 Task: Print the page on letter size paper.
Action: Mouse moved to (1058, 28)
Screenshot: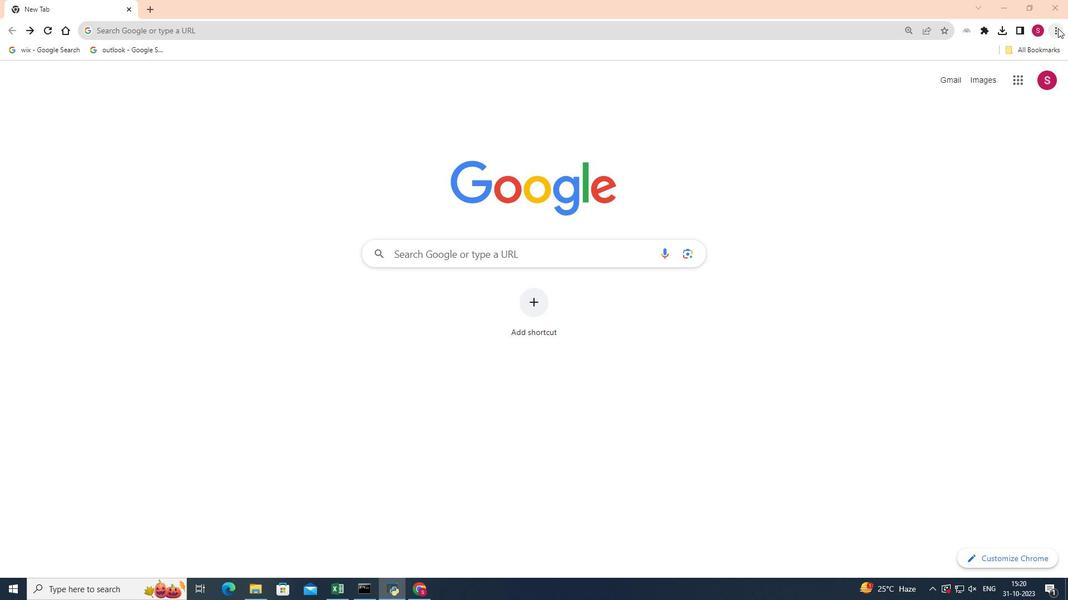 
Action: Mouse pressed left at (1058, 28)
Screenshot: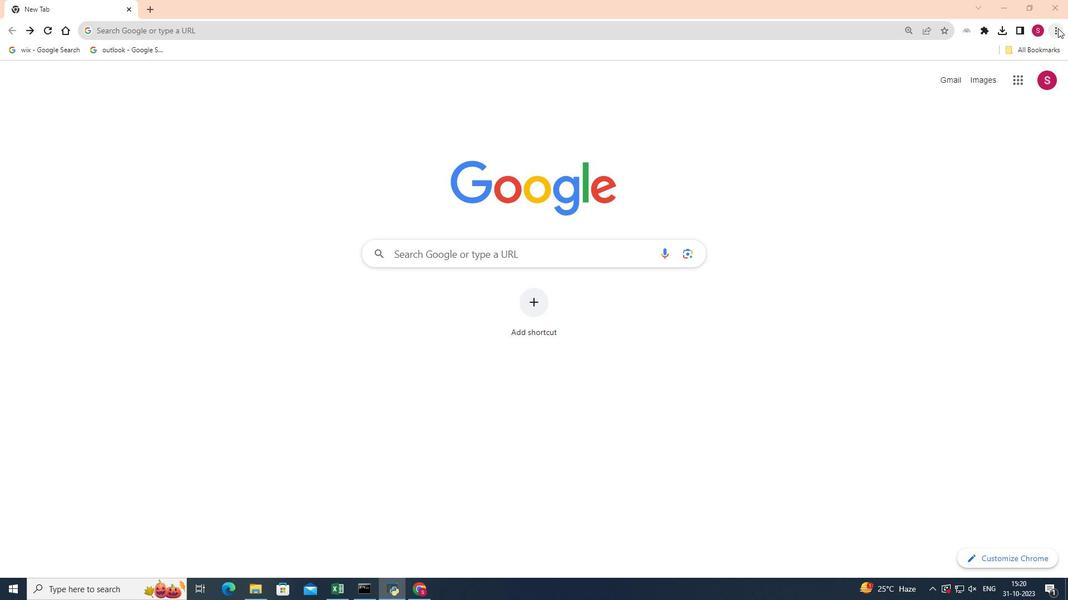 
Action: Mouse moved to (956, 163)
Screenshot: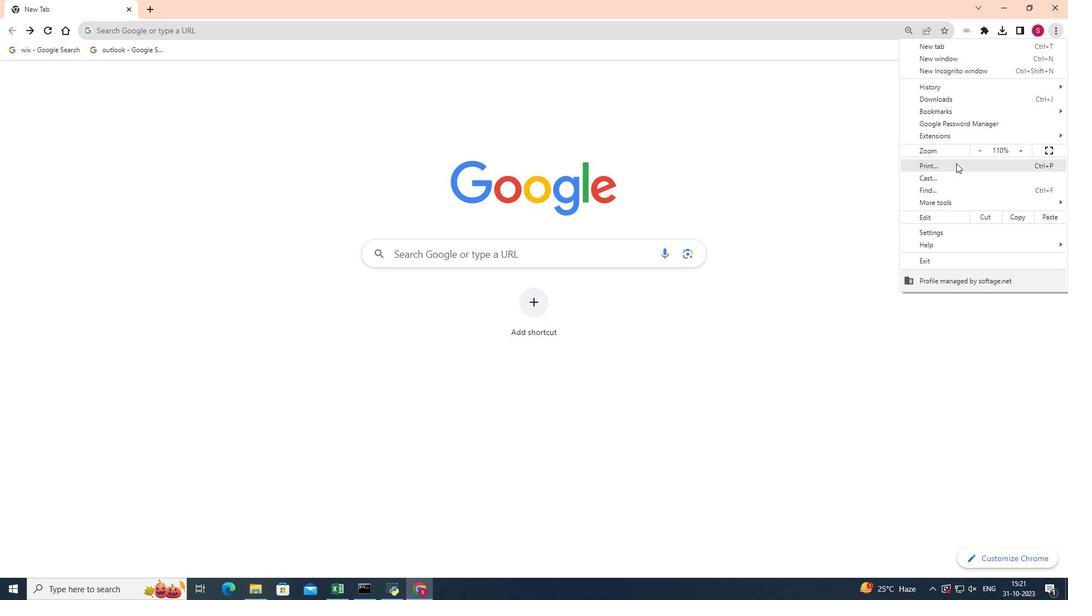 
Action: Mouse pressed left at (956, 163)
Screenshot: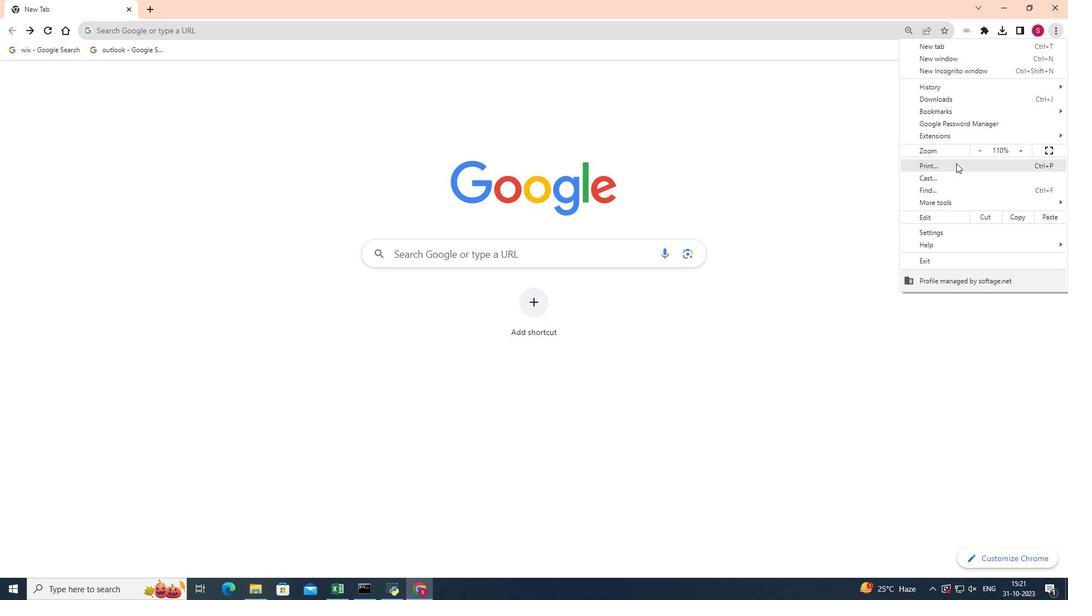 
Action: Mouse moved to (880, 220)
Screenshot: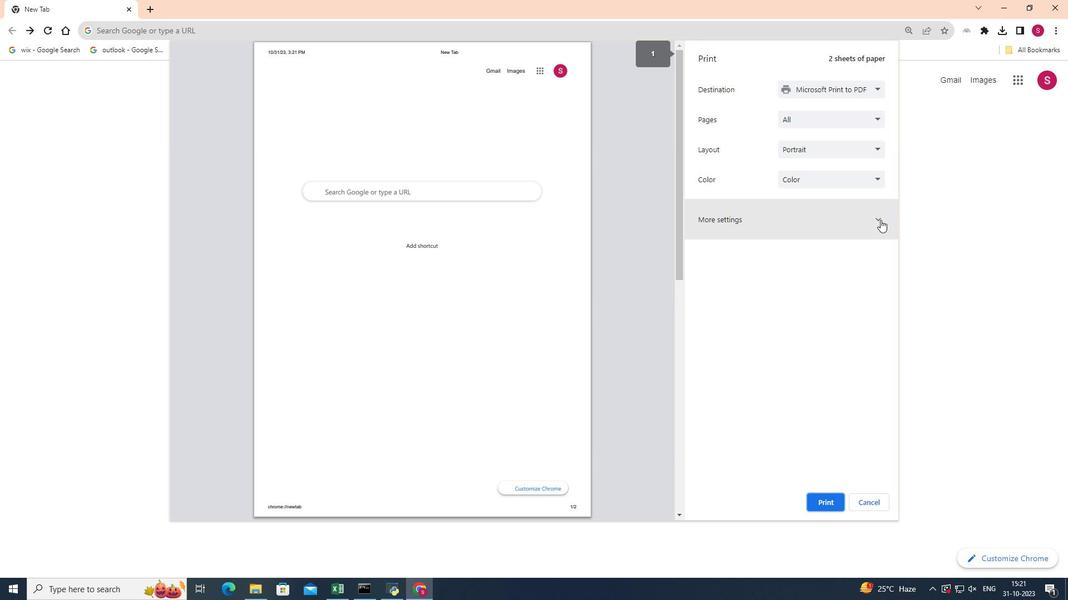
Action: Mouse pressed left at (880, 220)
Screenshot: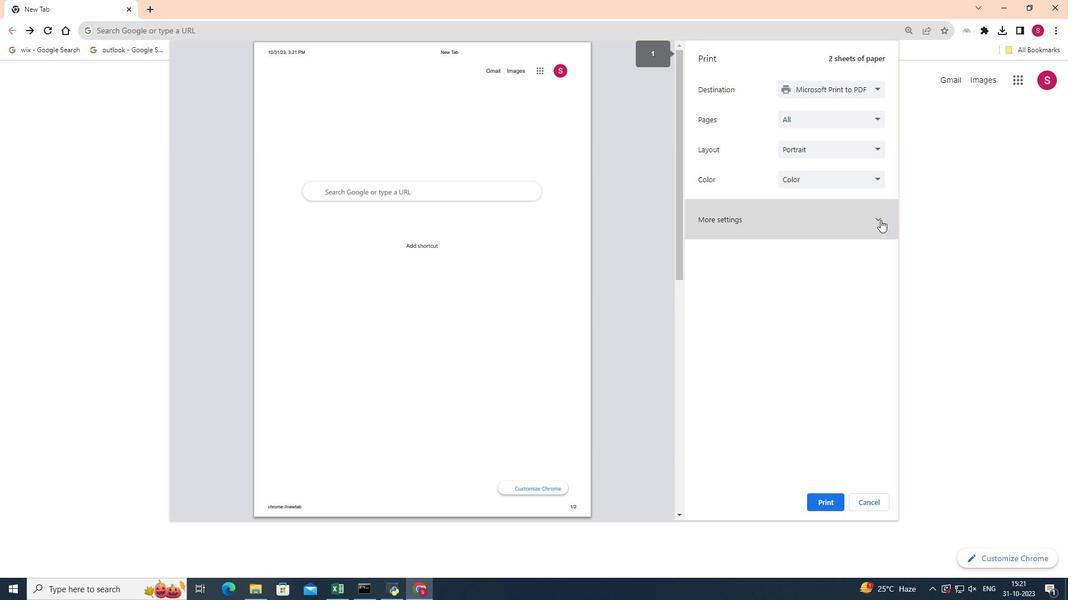 
Action: Mouse moved to (882, 259)
Screenshot: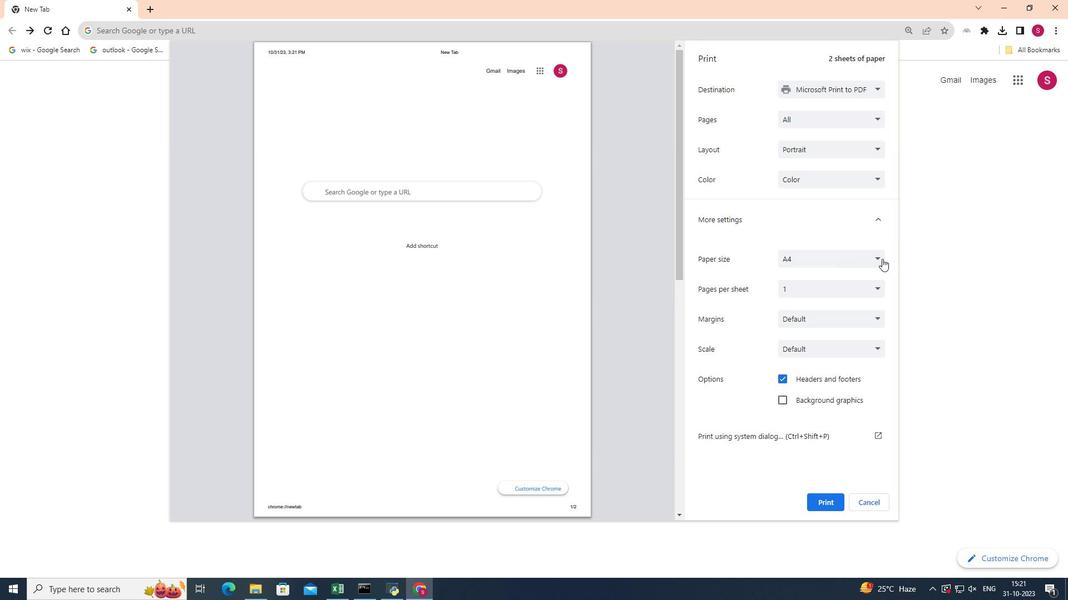 
Action: Mouse pressed left at (882, 259)
Screenshot: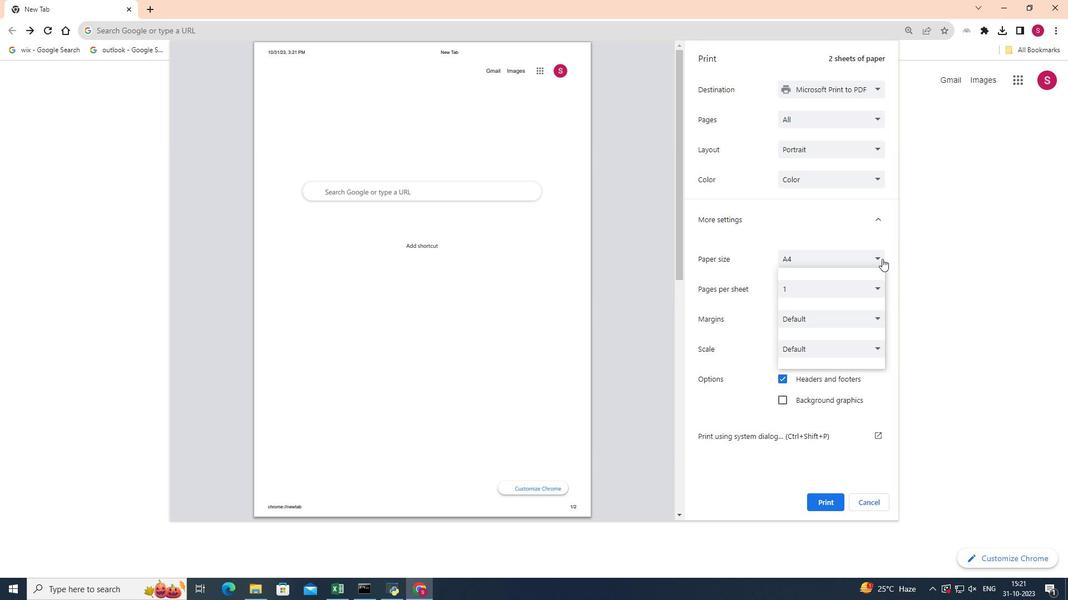 
Action: Mouse moved to (800, 273)
Screenshot: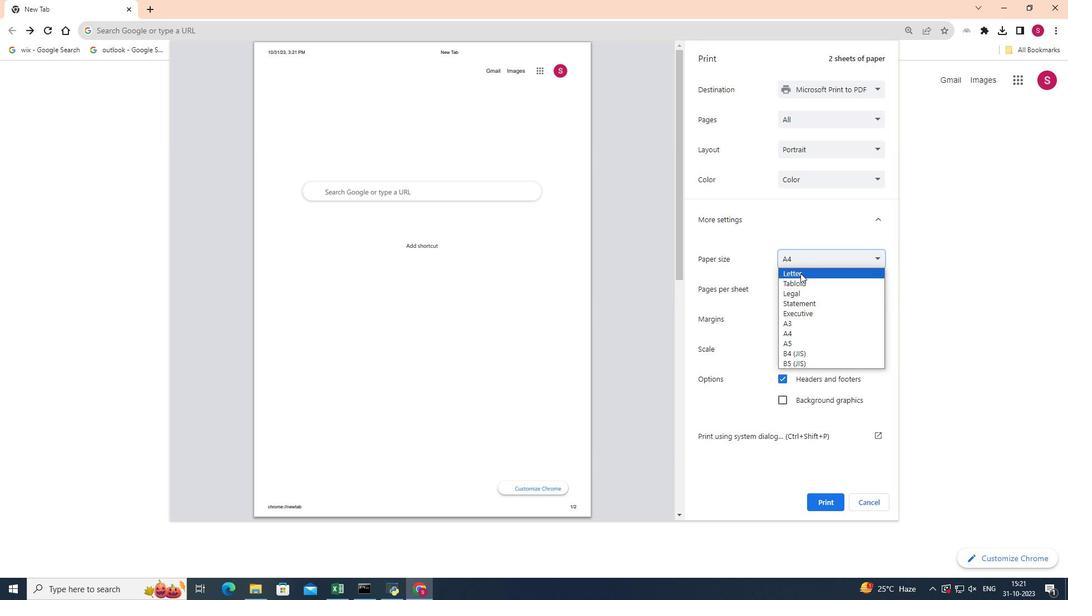 
Action: Mouse pressed left at (800, 273)
Screenshot: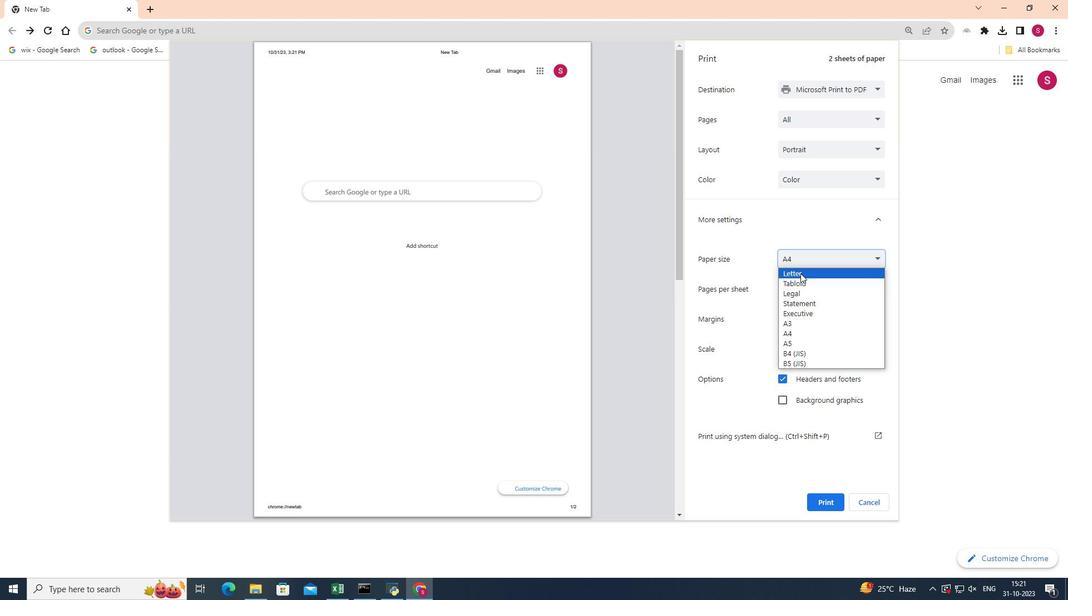 
Action: Mouse moved to (829, 506)
Screenshot: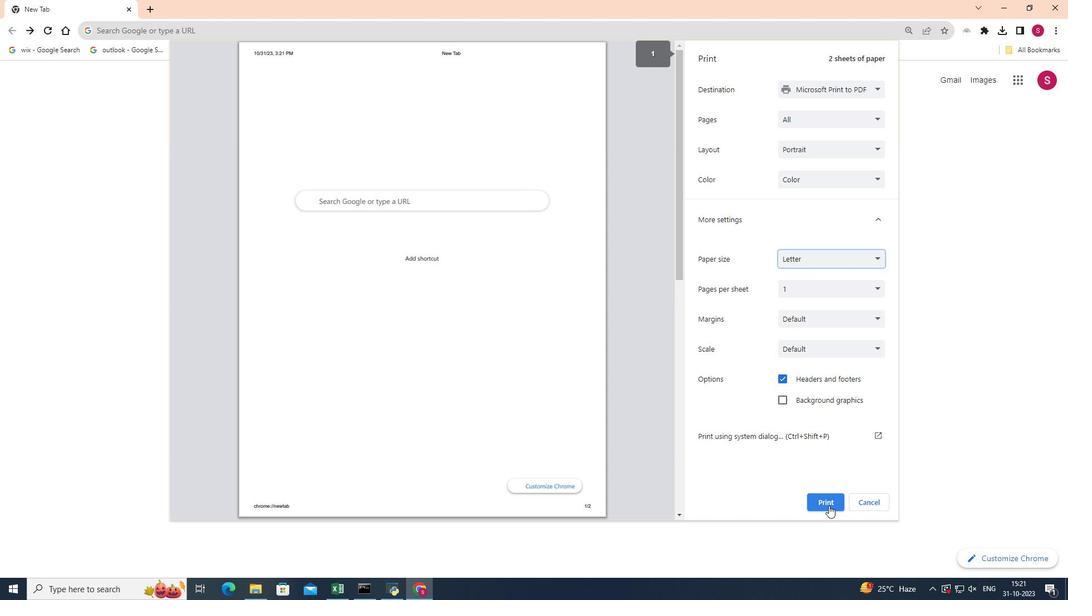 
Action: Mouse pressed left at (829, 506)
Screenshot: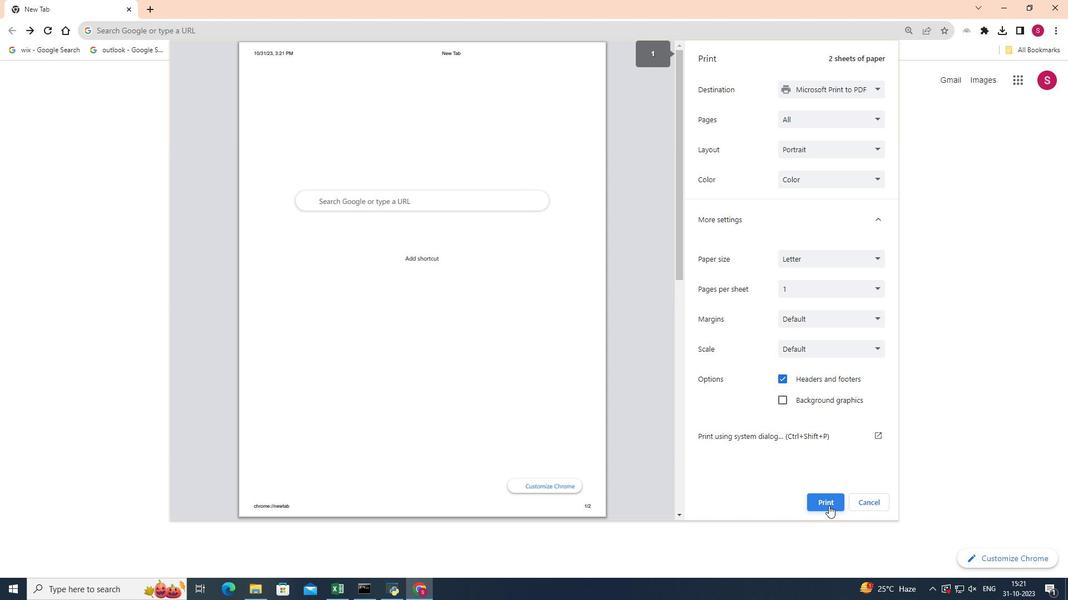 
